 Task: Start adobe illustrator.
Action: Mouse moved to (591, 71)
Screenshot: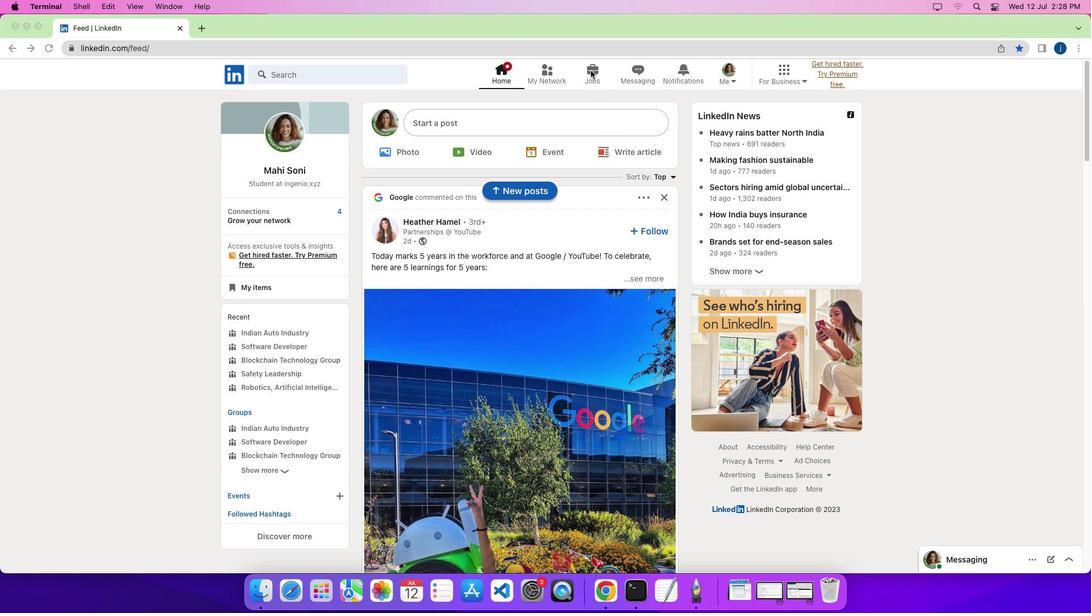 
Action: Mouse pressed left at (591, 71)
Screenshot: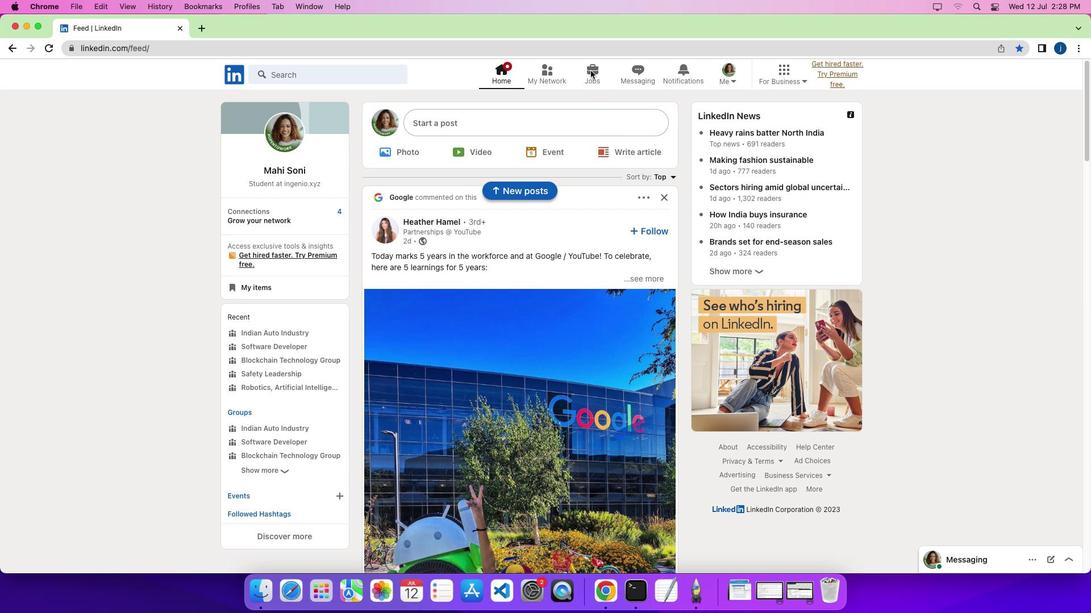 
Action: Mouse pressed left at (591, 71)
Screenshot: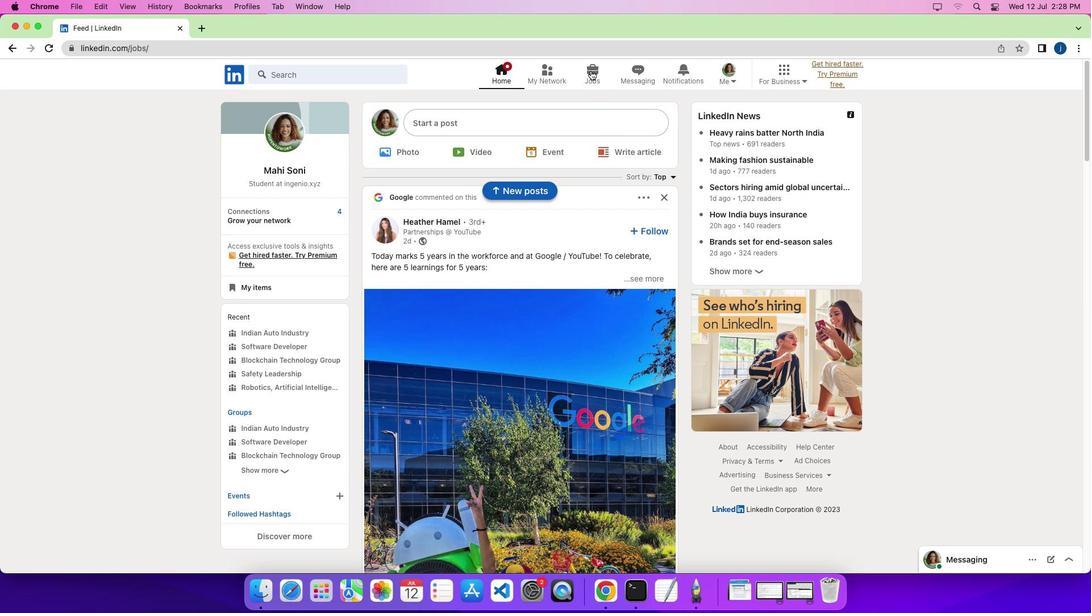 
Action: Mouse moved to (274, 363)
Screenshot: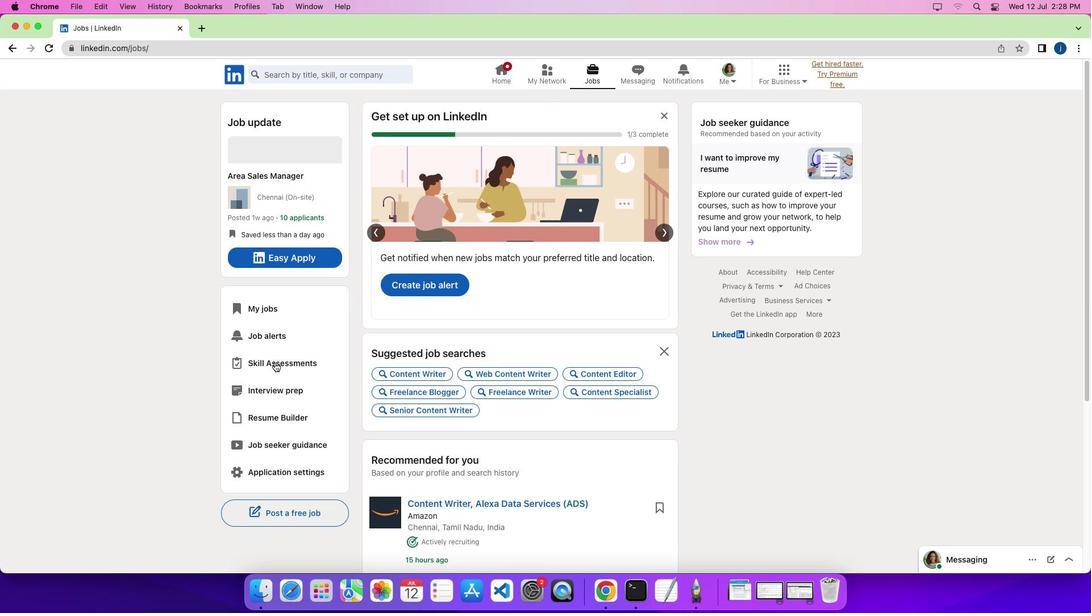 
Action: Mouse pressed left at (274, 363)
Screenshot: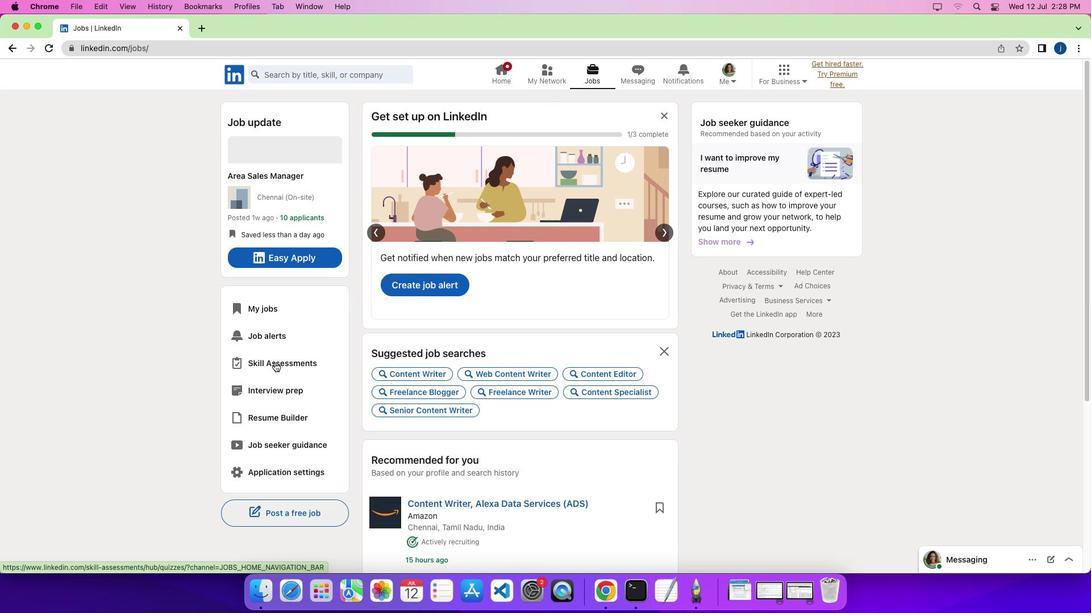 
Action: Mouse moved to (501, 217)
Screenshot: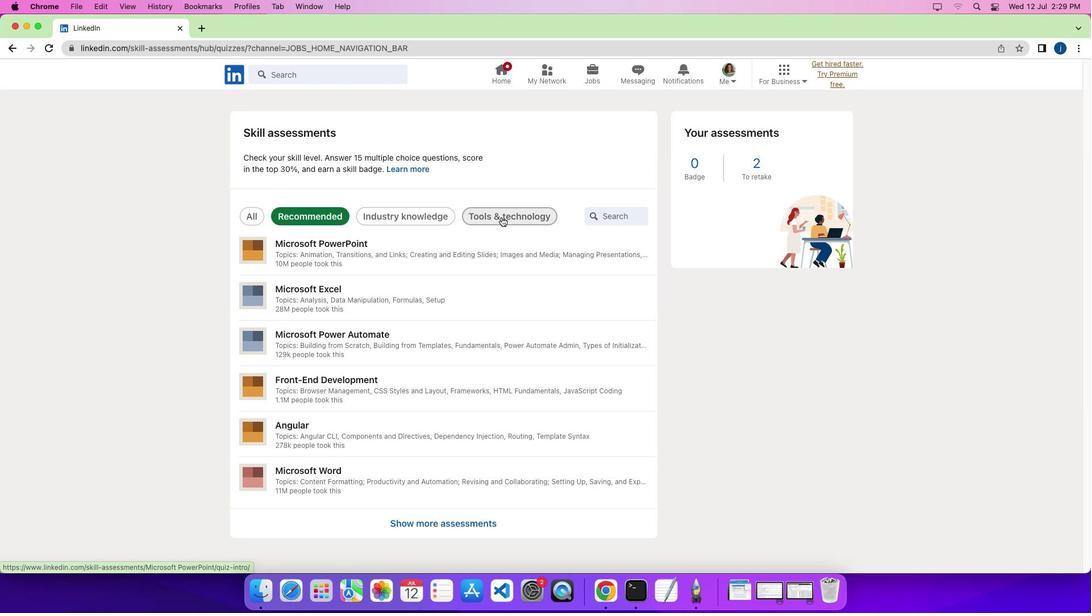 
Action: Mouse pressed left at (501, 217)
Screenshot: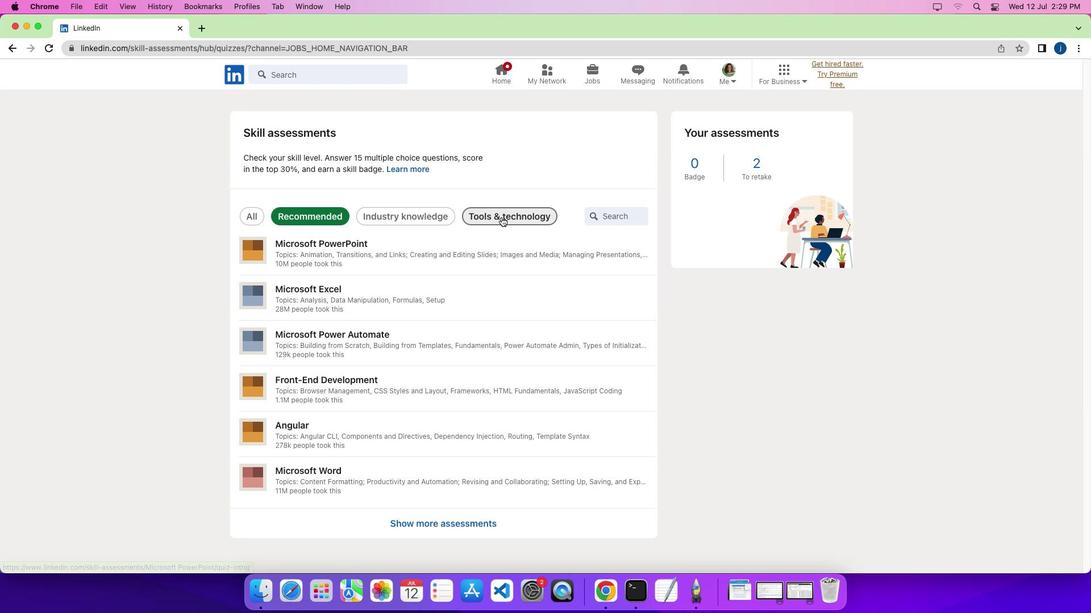 
Action: Mouse moved to (384, 300)
Screenshot: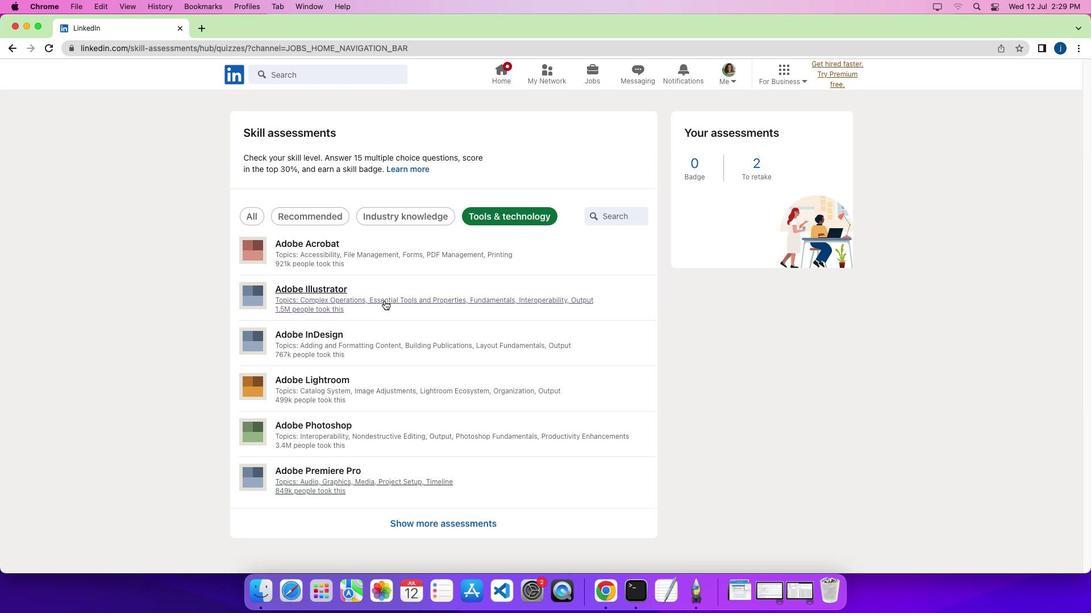
Action: Mouse pressed left at (384, 300)
Screenshot: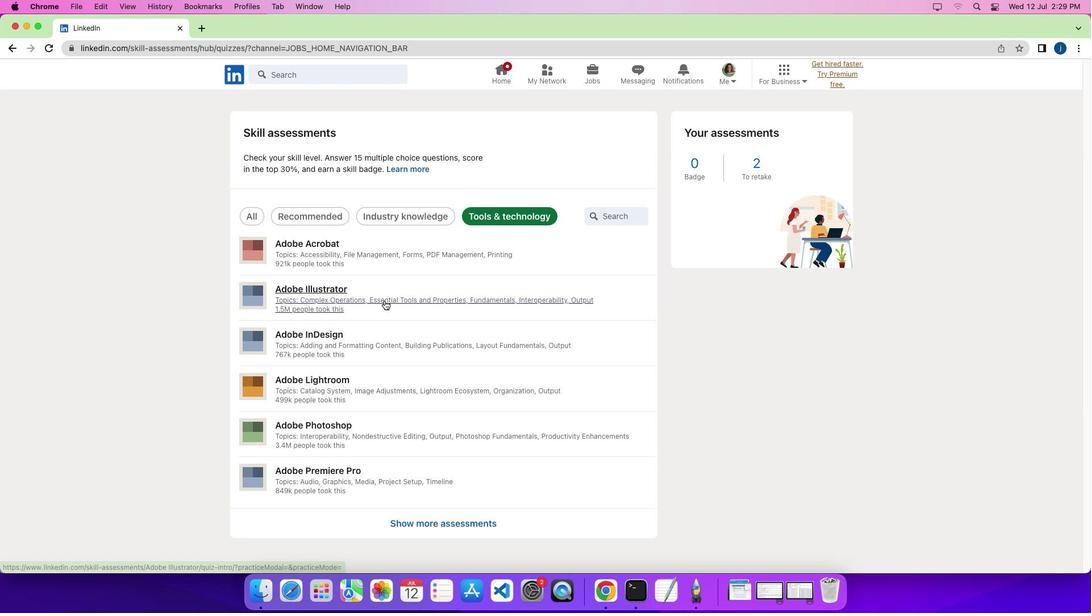 
Action: Mouse moved to (811, 441)
Screenshot: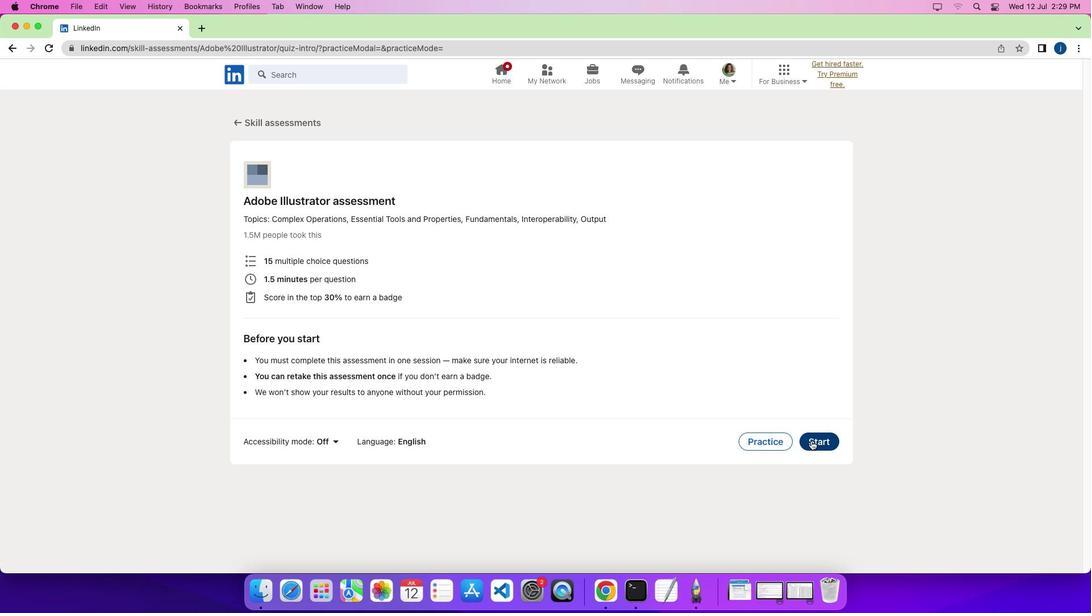 
Action: Mouse pressed left at (811, 441)
Screenshot: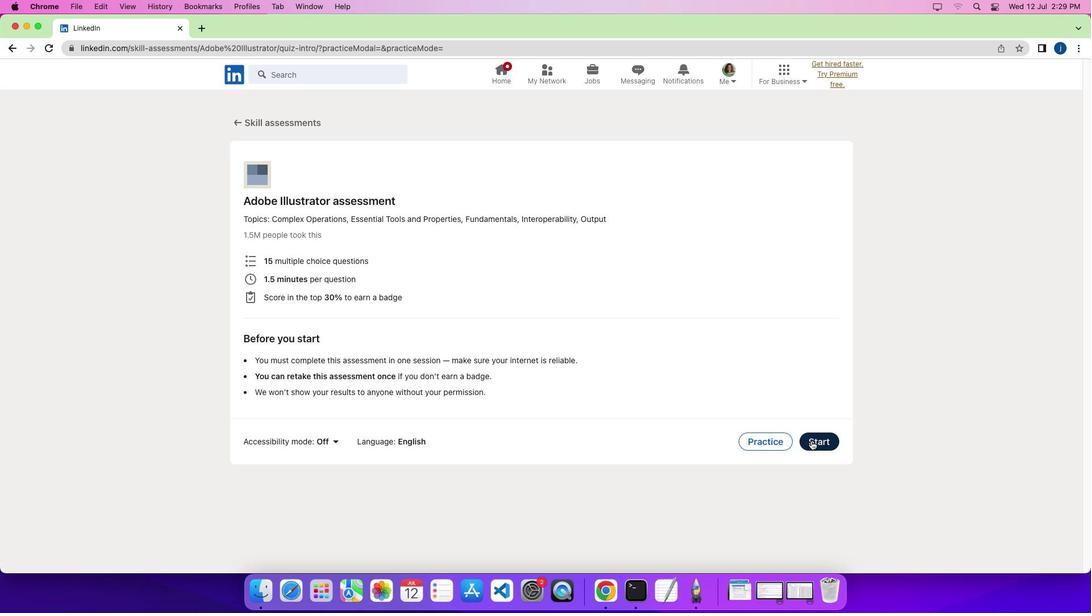 
Action: Mouse moved to (812, 441)
Screenshot: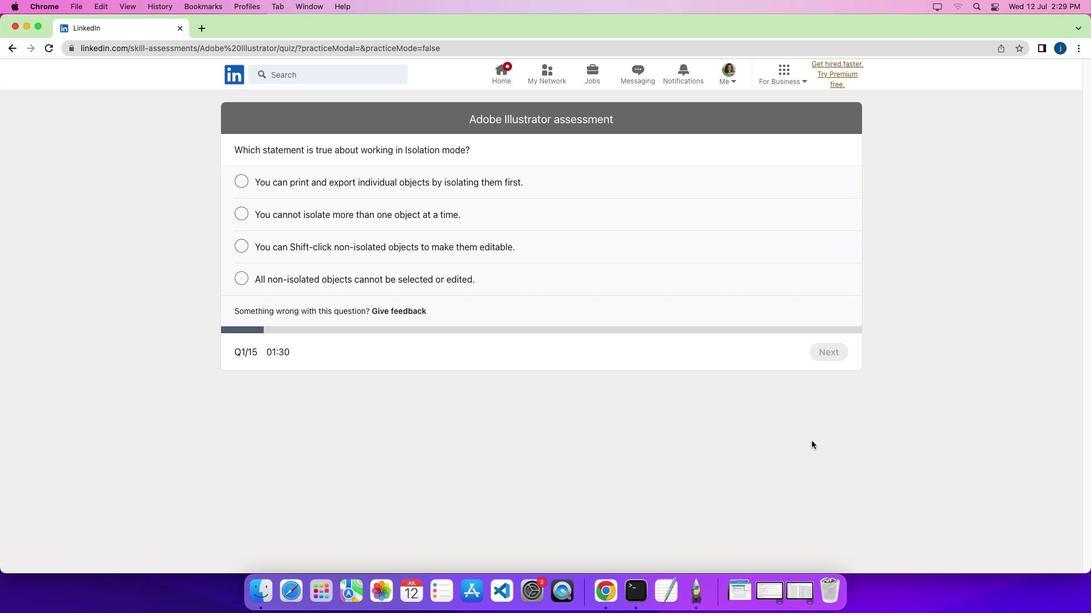 
